 Task: Set the force chroma (Use carefully) in the raw video demuxer to 15.
Action: Mouse moved to (115, 11)
Screenshot: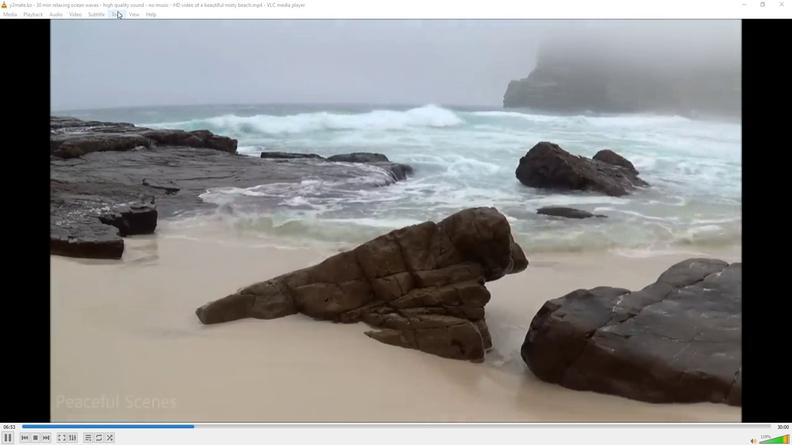 
Action: Mouse pressed left at (115, 11)
Screenshot: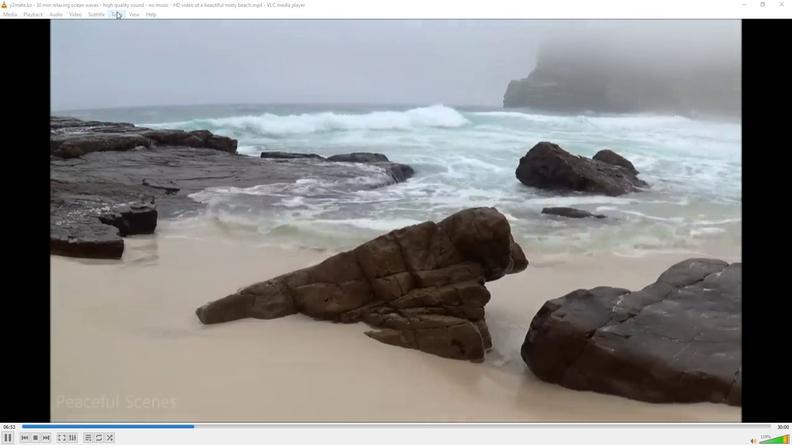 
Action: Mouse moved to (138, 110)
Screenshot: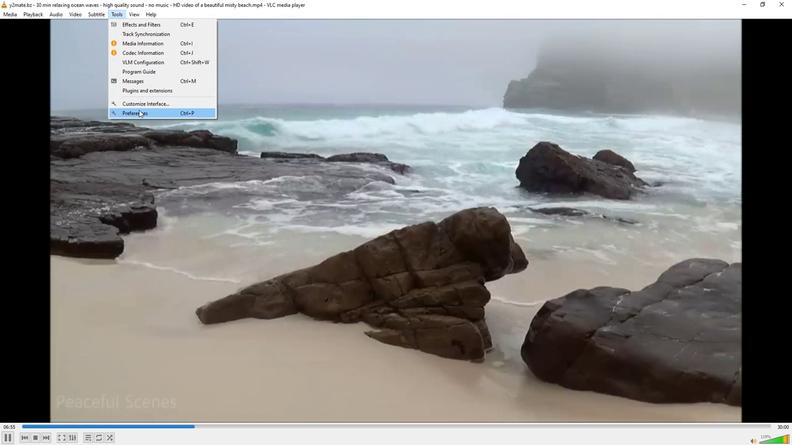 
Action: Mouse pressed left at (138, 110)
Screenshot: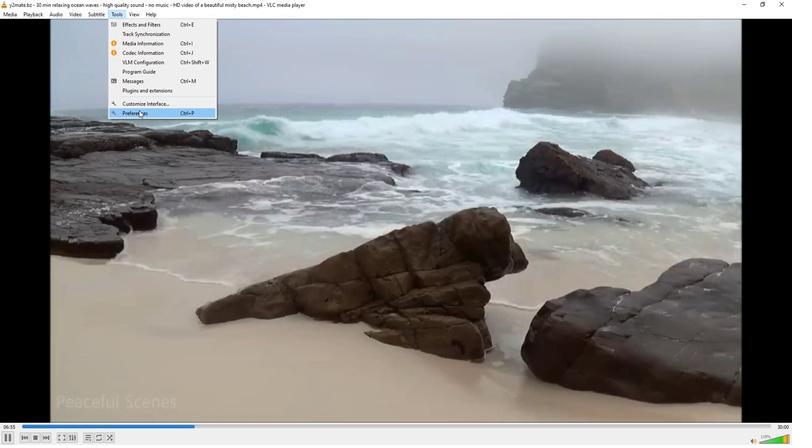 
Action: Mouse moved to (219, 341)
Screenshot: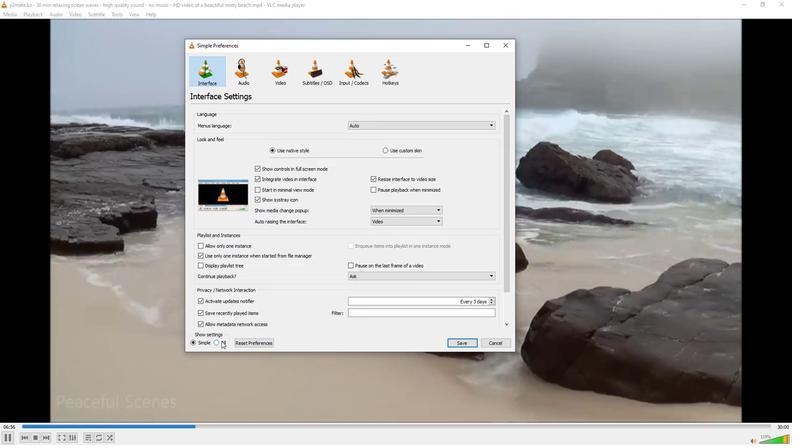 
Action: Mouse pressed left at (219, 341)
Screenshot: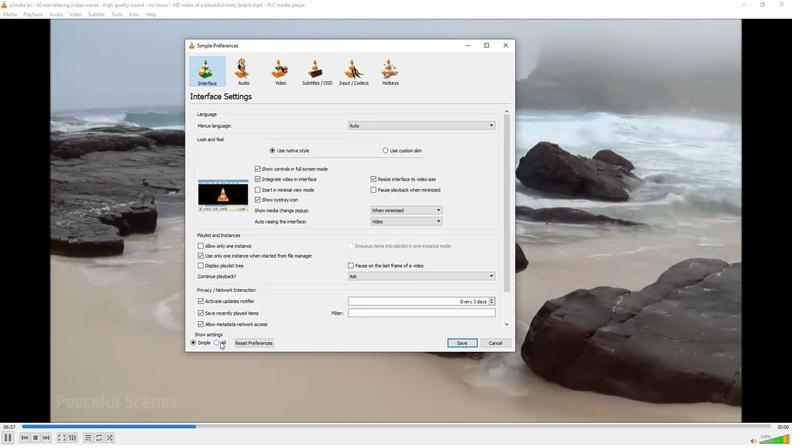
Action: Mouse moved to (213, 289)
Screenshot: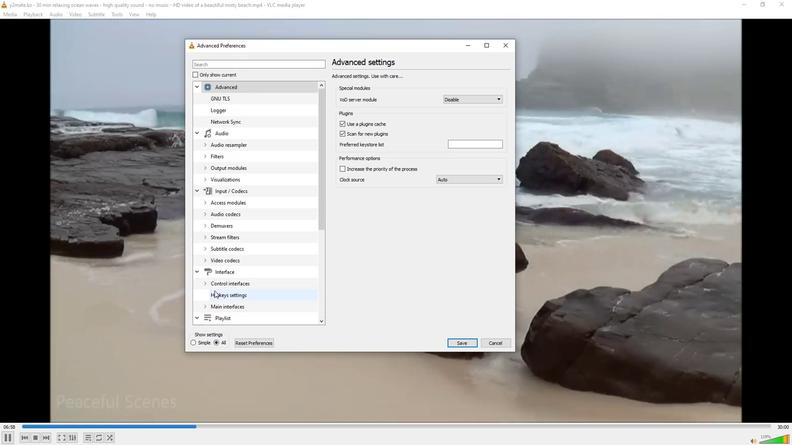 
Action: Mouse scrolled (213, 289) with delta (0, 0)
Screenshot: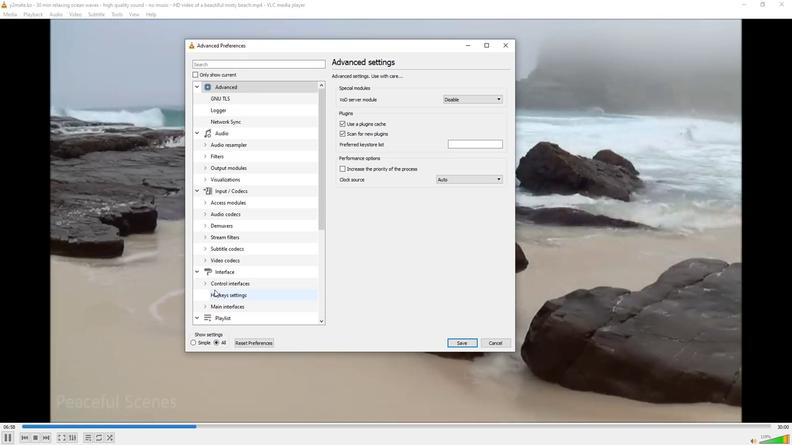 
Action: Mouse moved to (204, 188)
Screenshot: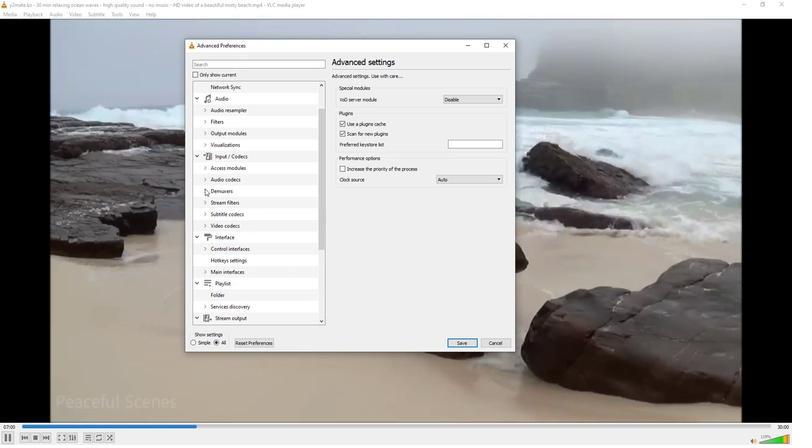 
Action: Mouse pressed left at (204, 188)
Screenshot: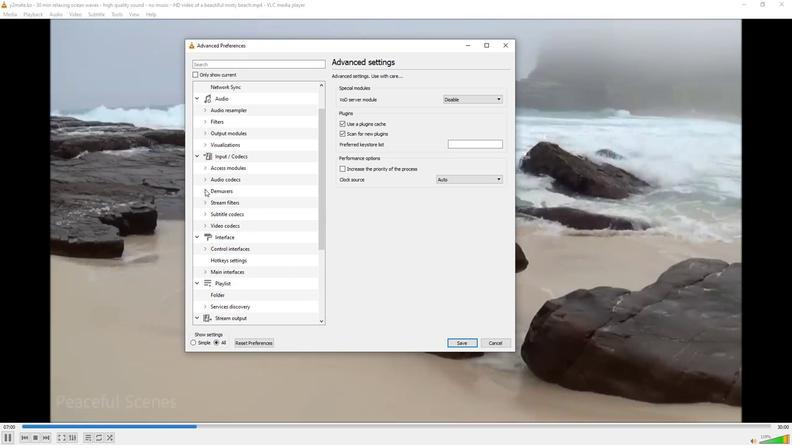 
Action: Mouse moved to (227, 281)
Screenshot: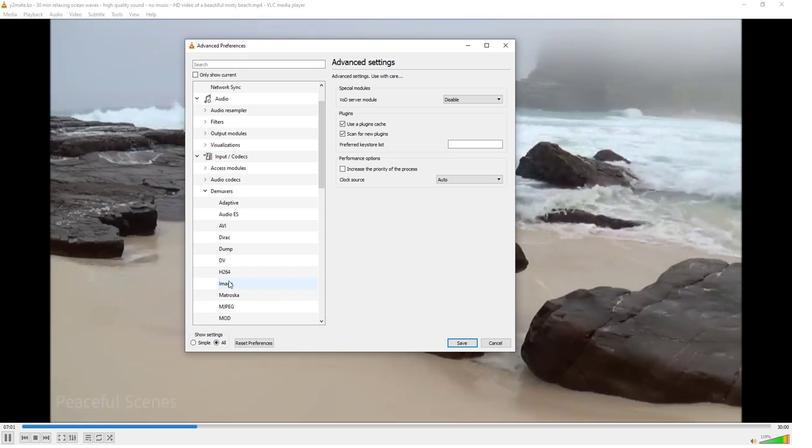 
Action: Mouse scrolled (227, 280) with delta (0, 0)
Screenshot: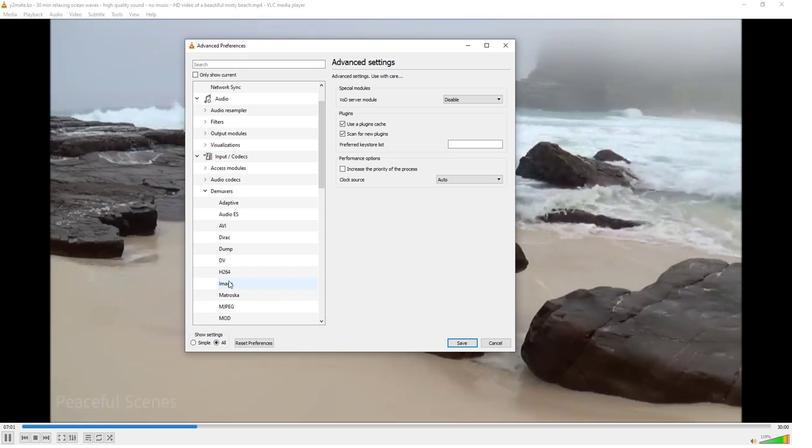
Action: Mouse moved to (229, 292)
Screenshot: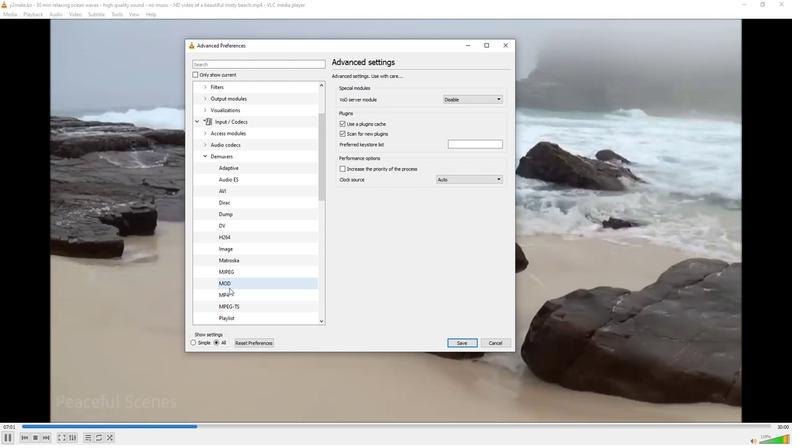 
Action: Mouse scrolled (229, 291) with delta (0, 0)
Screenshot: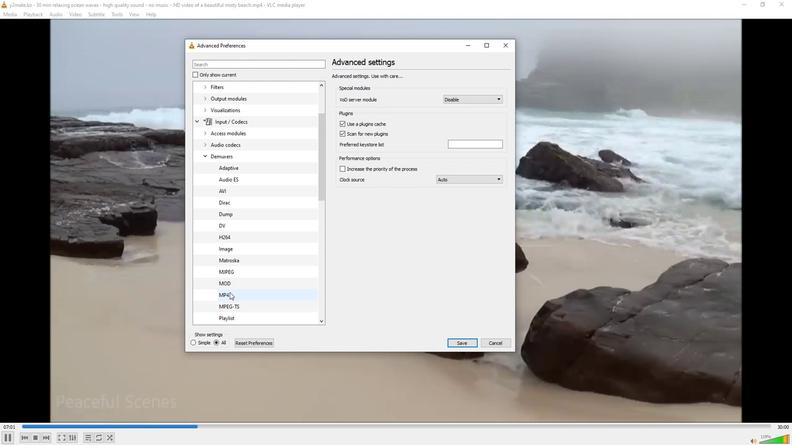 
Action: Mouse moved to (234, 315)
Screenshot: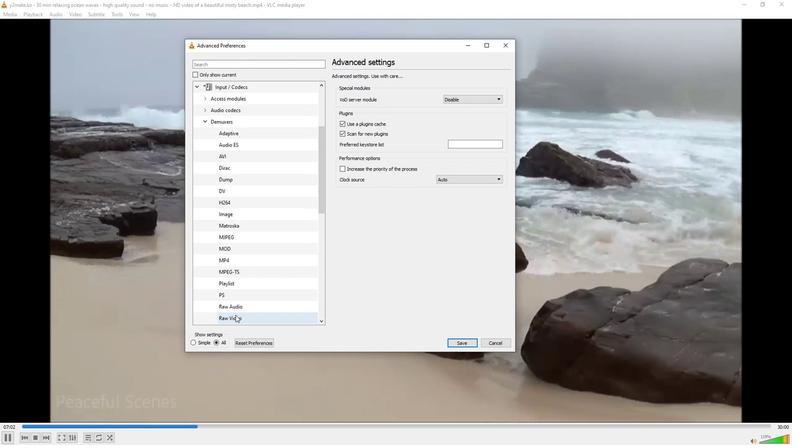 
Action: Mouse scrolled (234, 315) with delta (0, 0)
Screenshot: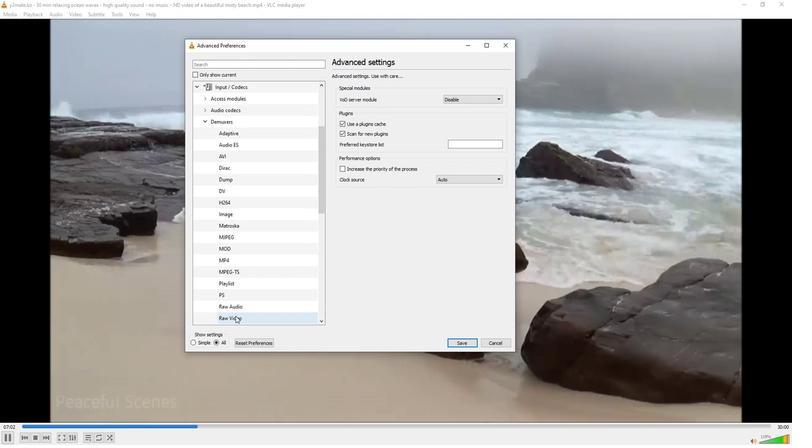 
Action: Mouse moved to (235, 283)
Screenshot: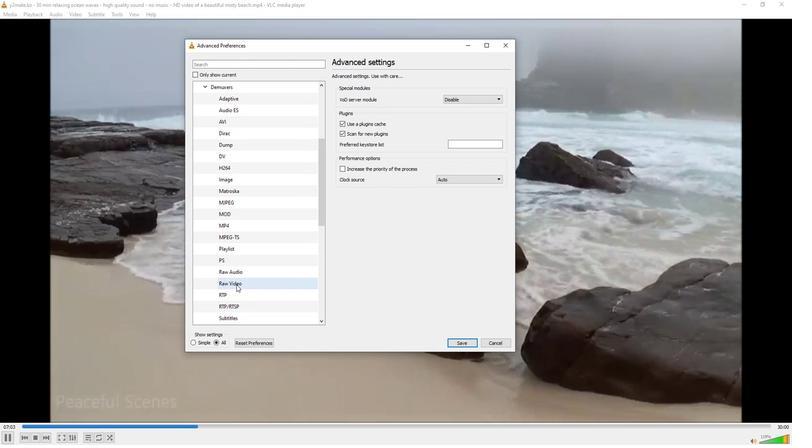 
Action: Mouse pressed left at (235, 283)
Screenshot: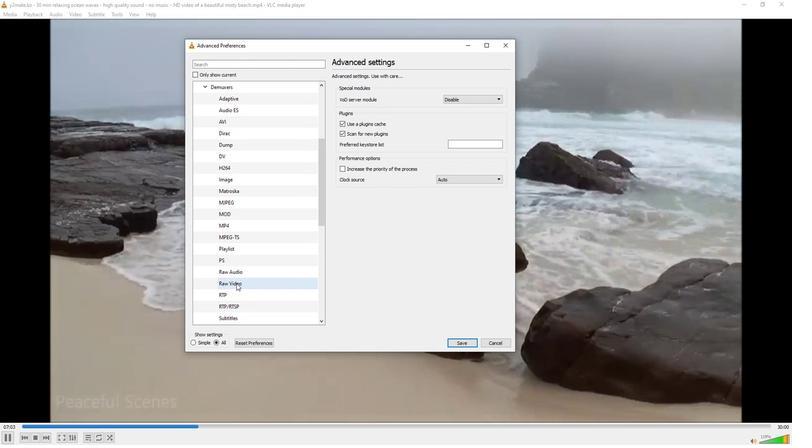 
Action: Mouse moved to (476, 123)
Screenshot: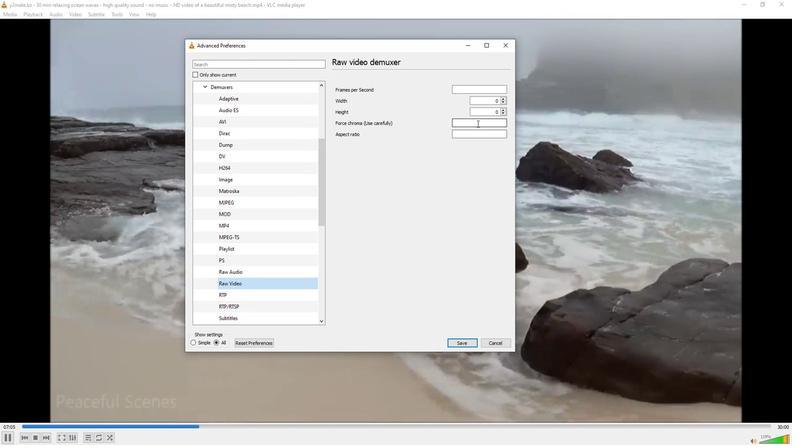 
Action: Mouse pressed left at (476, 123)
Screenshot: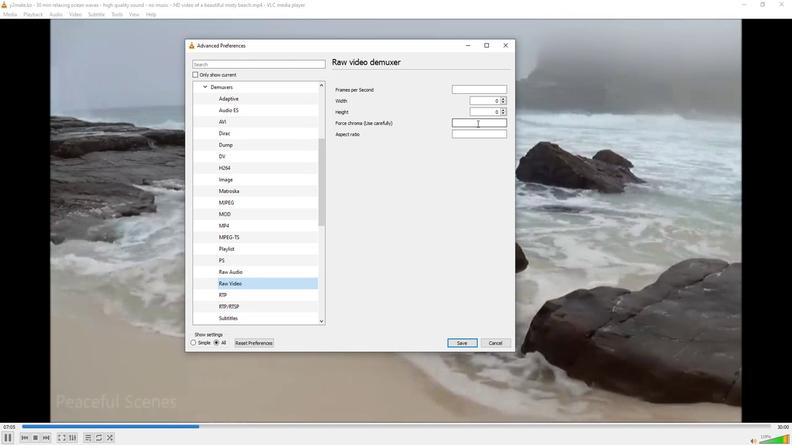 
Action: Mouse moved to (474, 123)
Screenshot: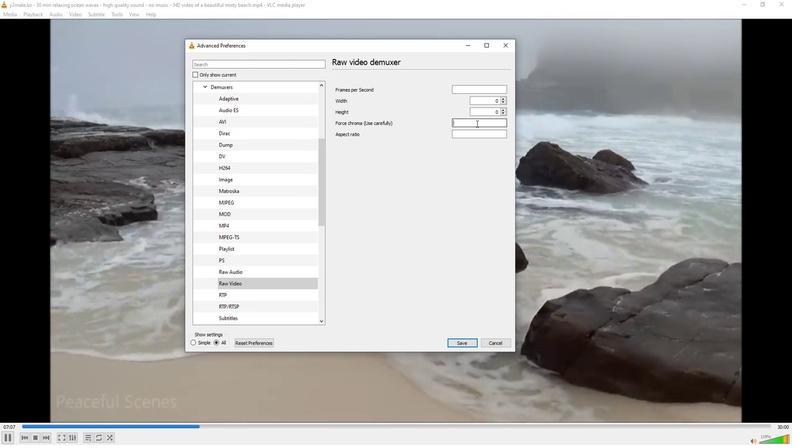 
Action: Key pressed 1
Screenshot: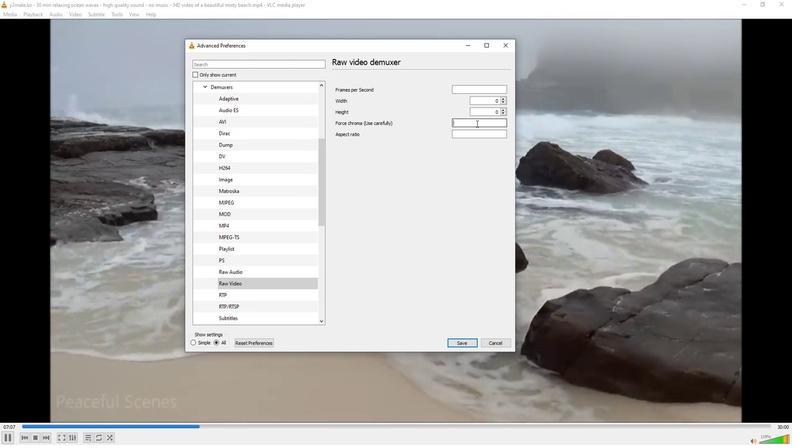 
Action: Mouse moved to (472, 123)
Screenshot: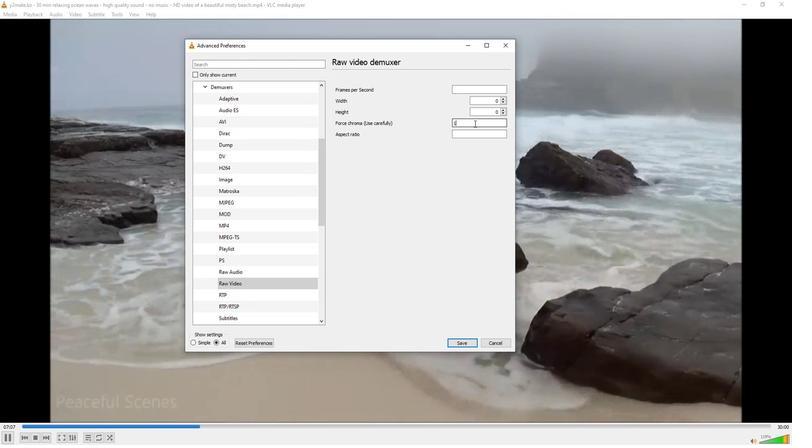 
Action: Key pressed 5
Screenshot: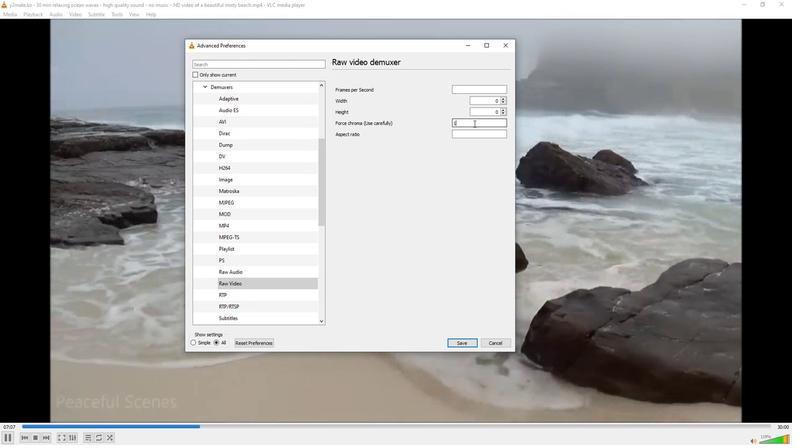 
Action: Mouse moved to (404, 155)
Screenshot: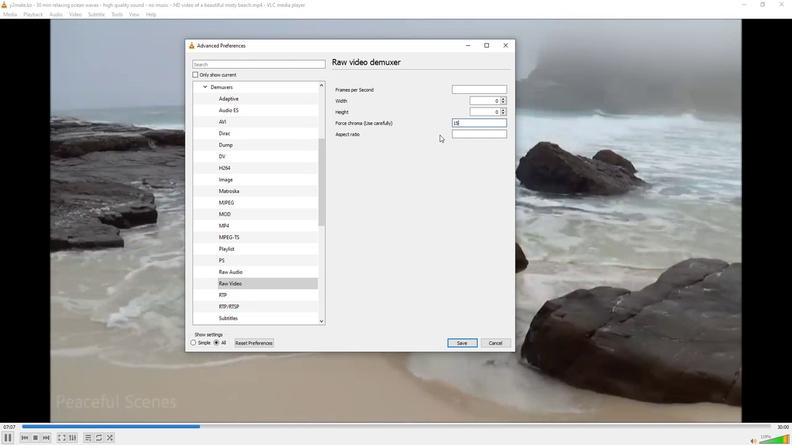 
